 Task: Create a rule from the Recommended list, Task Added to this Project -> add SubTasks in the project TowardForge with SubTasks Gather and Analyse Requirements , Design and Implement Solution , System Test and UAT , Release to Production / Go Live.
Action: Mouse moved to (29, 59)
Screenshot: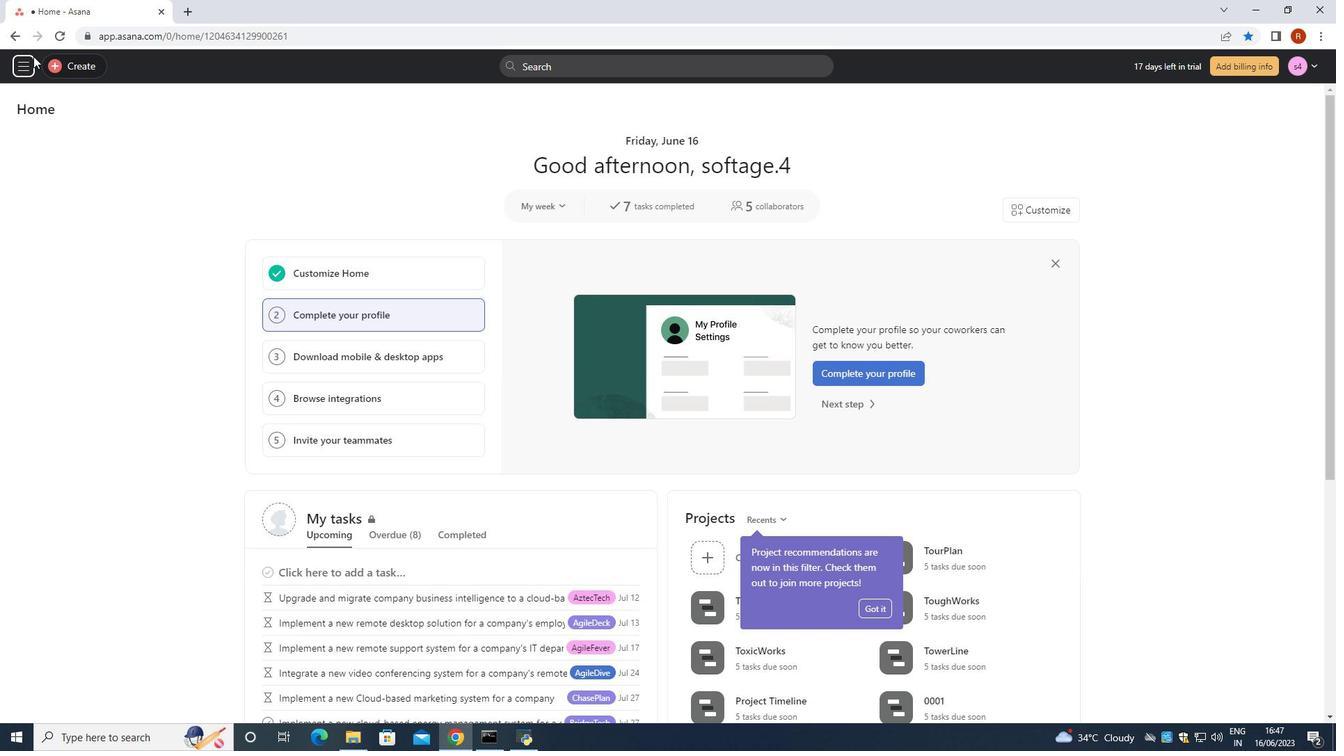 
Action: Mouse pressed left at (29, 59)
Screenshot: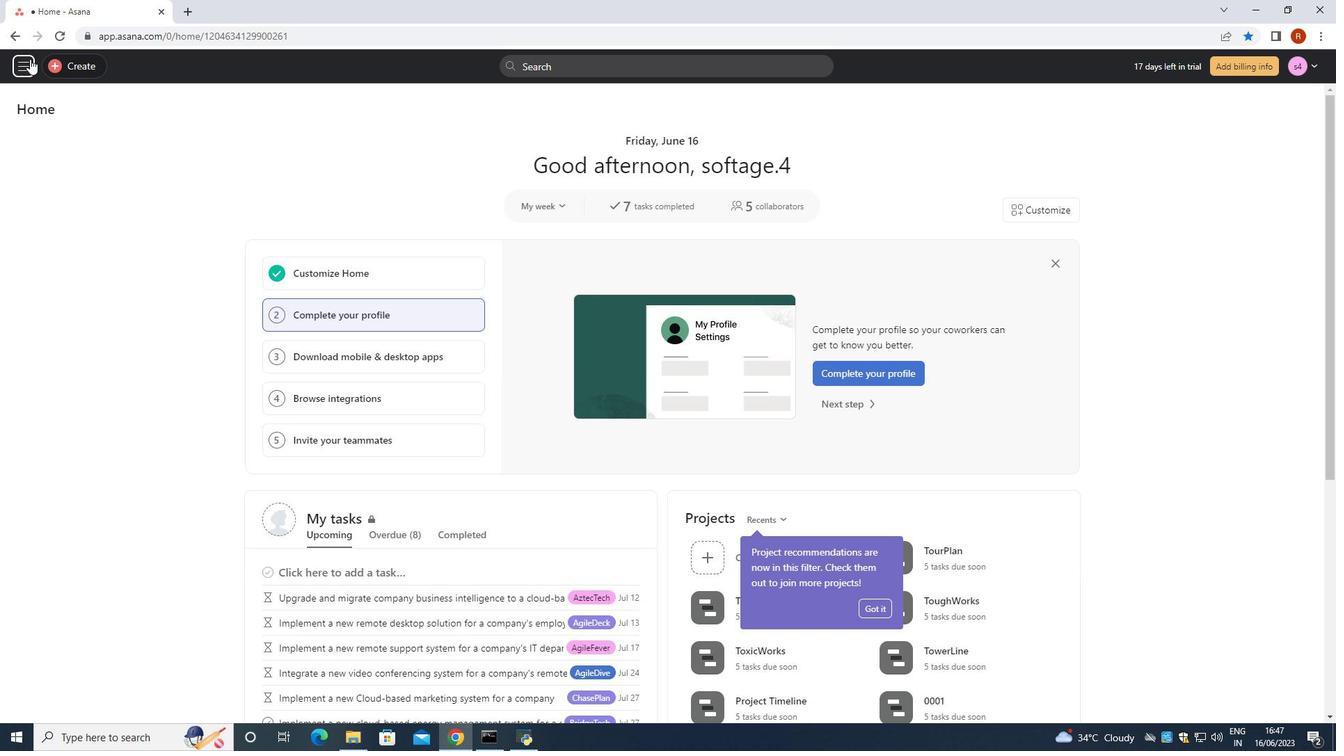 
Action: Mouse moved to (74, 421)
Screenshot: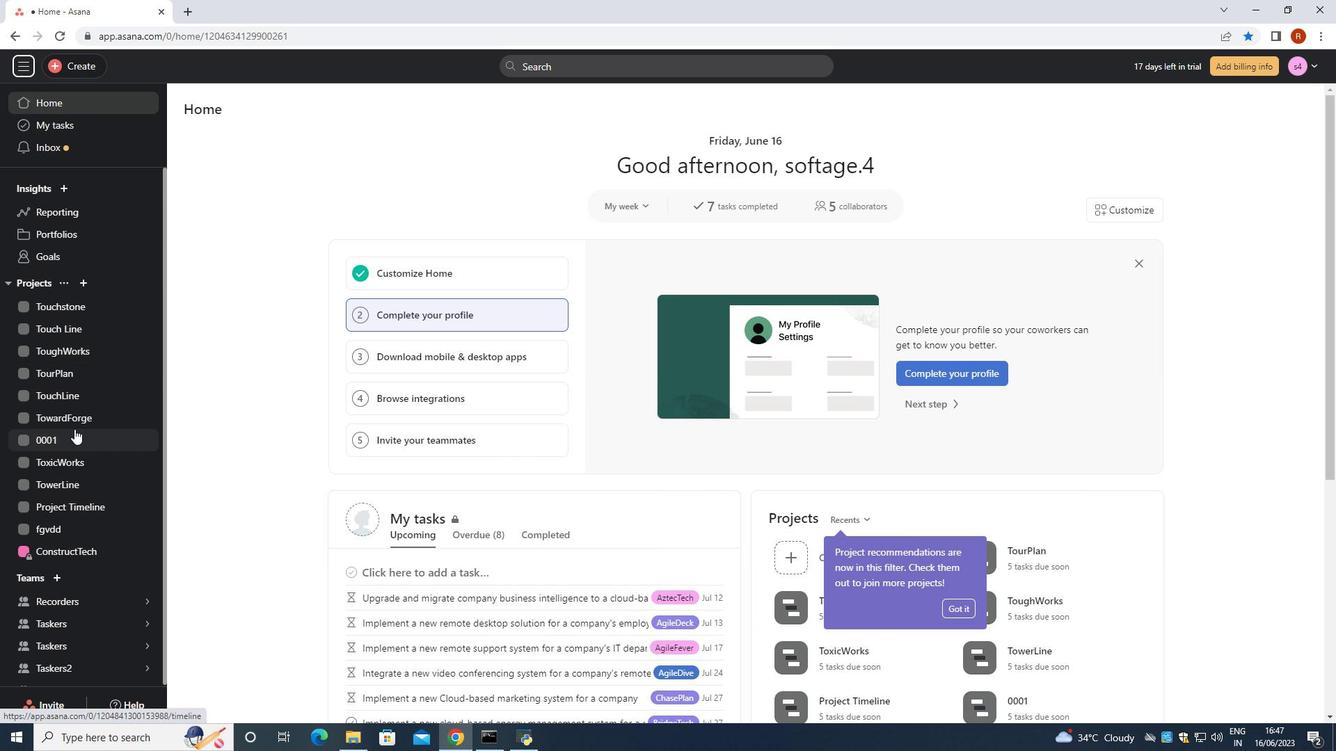 
Action: Mouse pressed left at (74, 421)
Screenshot: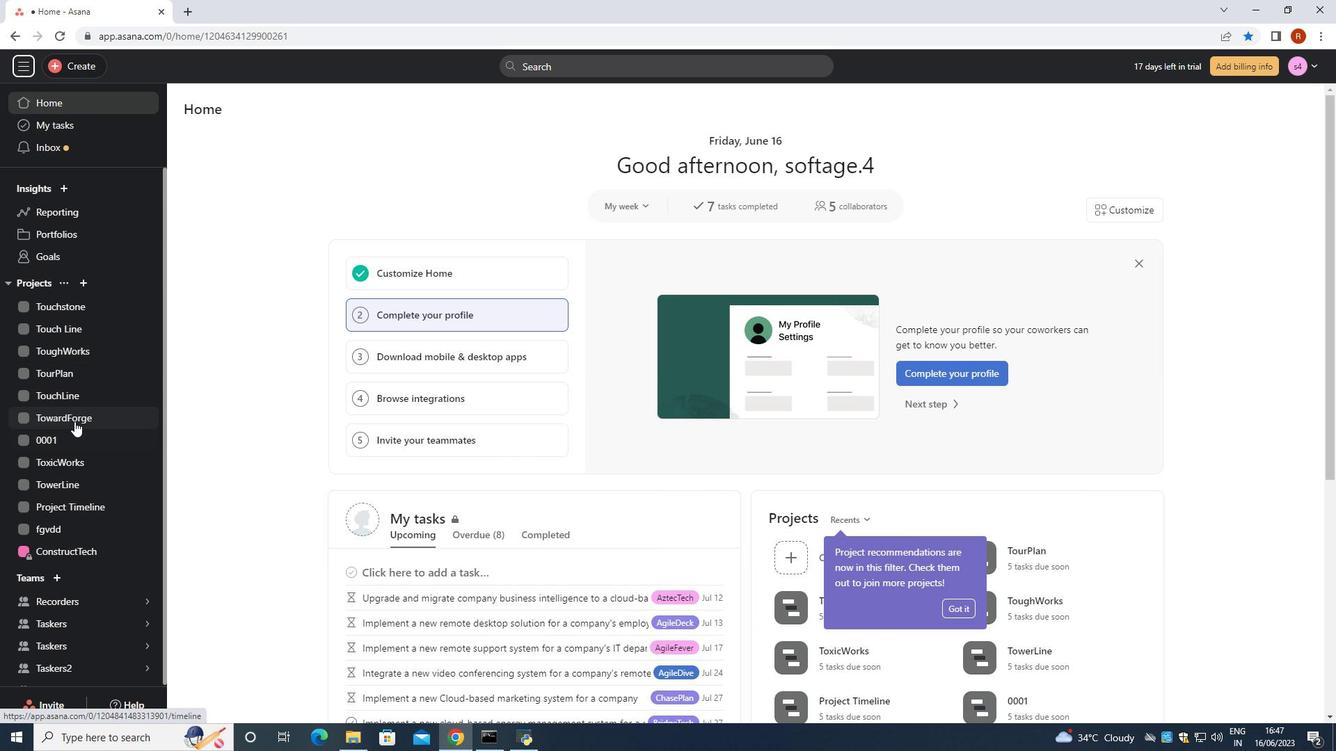 
Action: Mouse moved to (1269, 114)
Screenshot: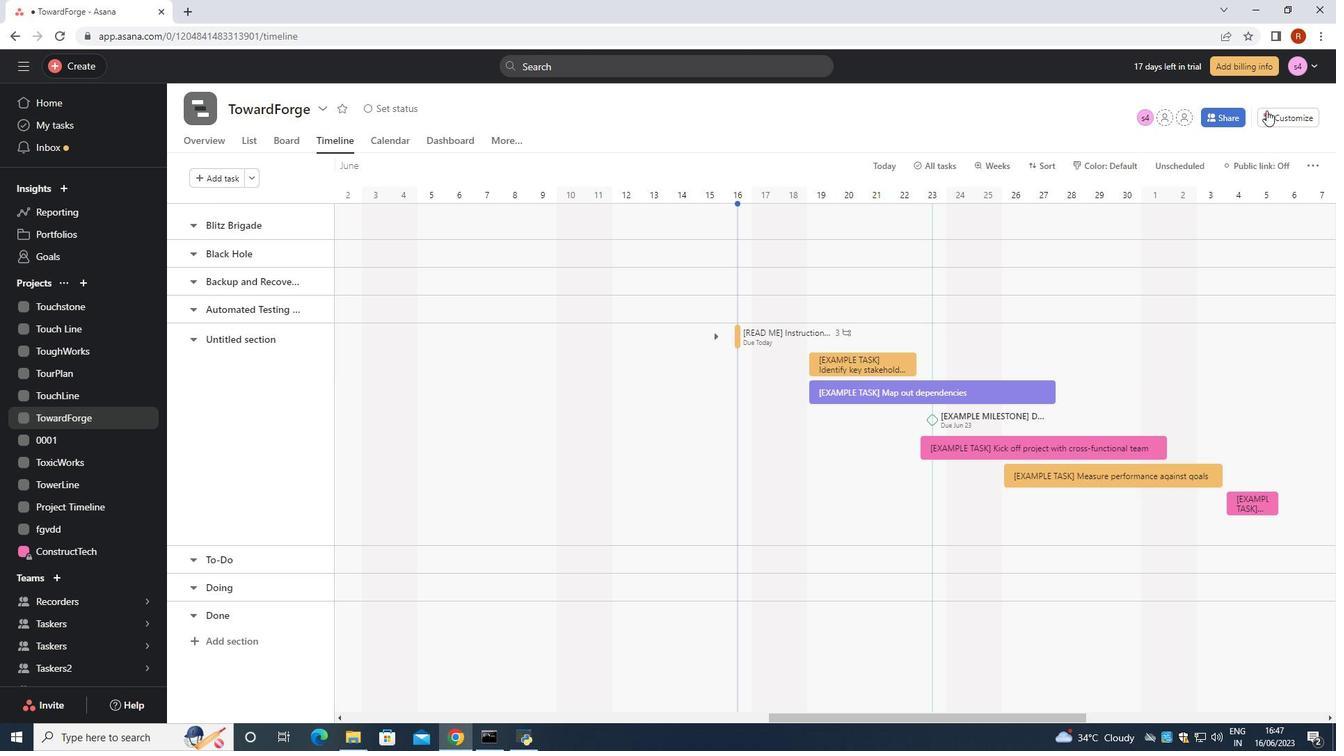 
Action: Mouse pressed left at (1269, 114)
Screenshot: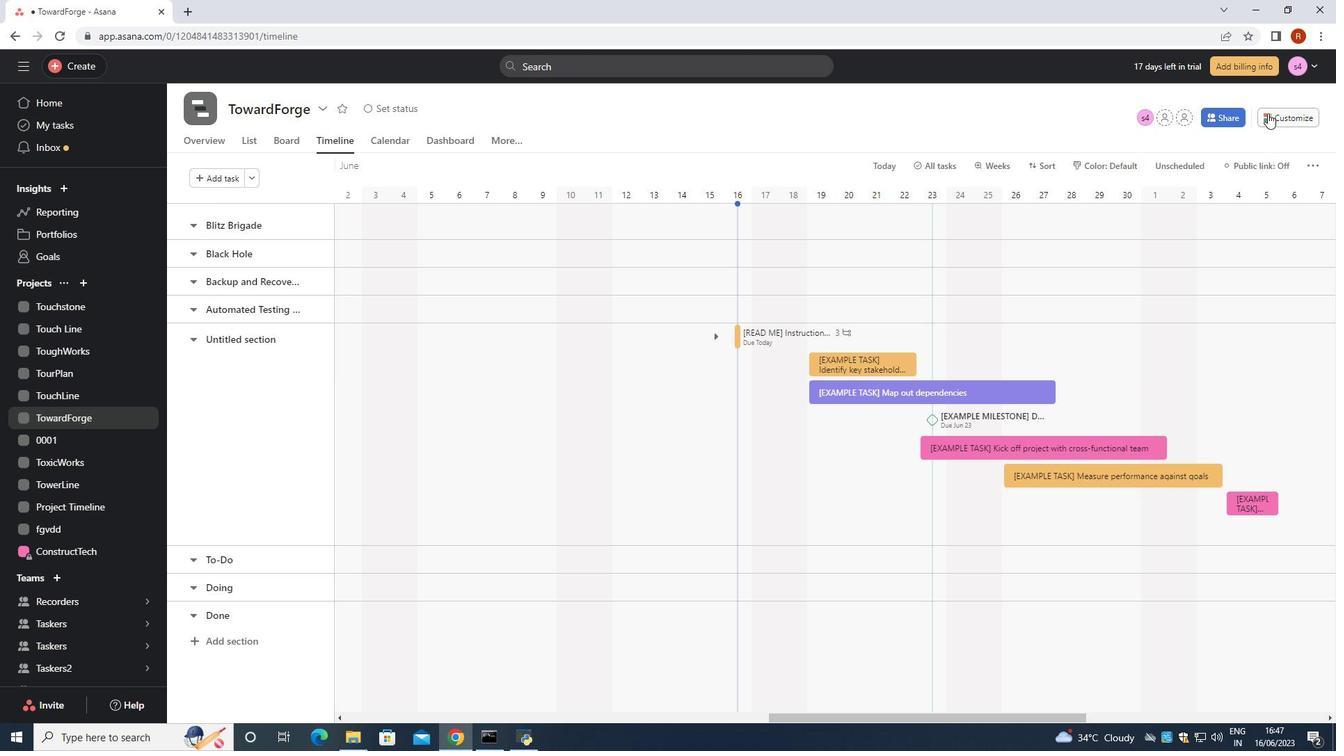 
Action: Mouse moved to (1031, 311)
Screenshot: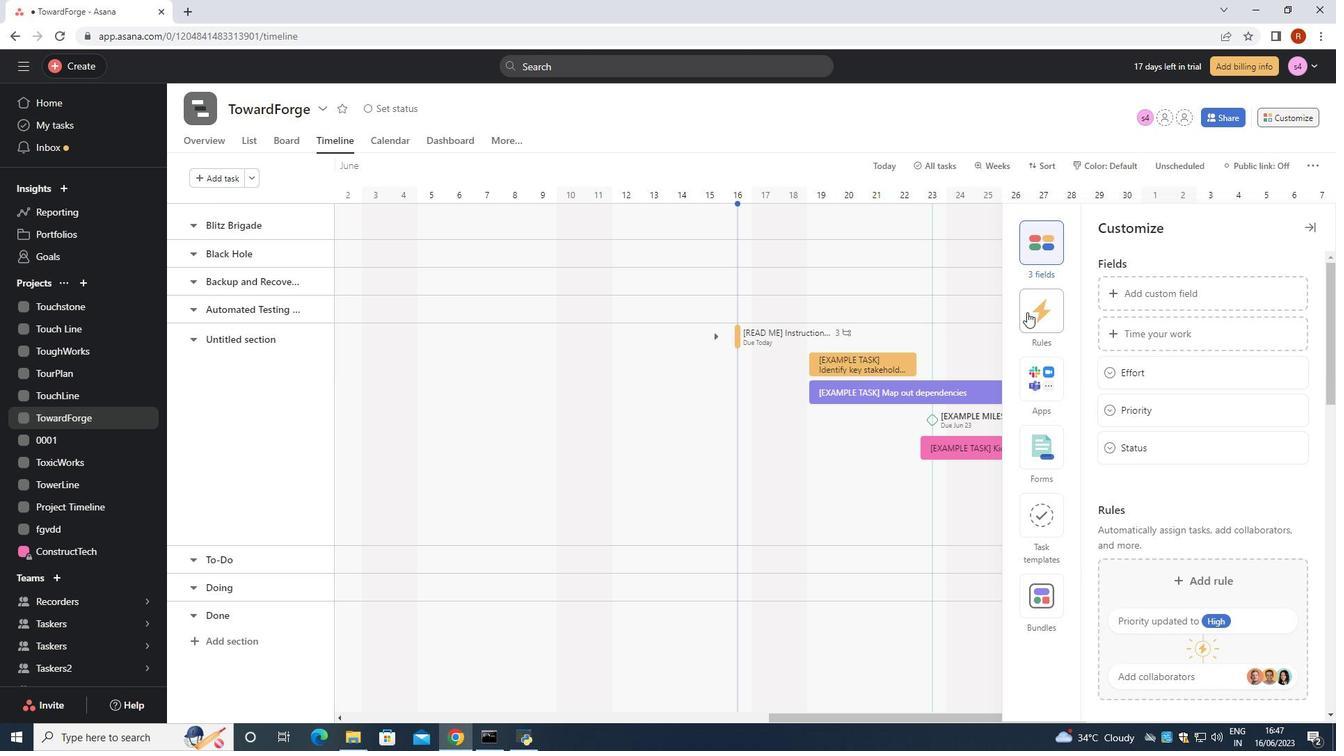 
Action: Mouse pressed left at (1031, 311)
Screenshot: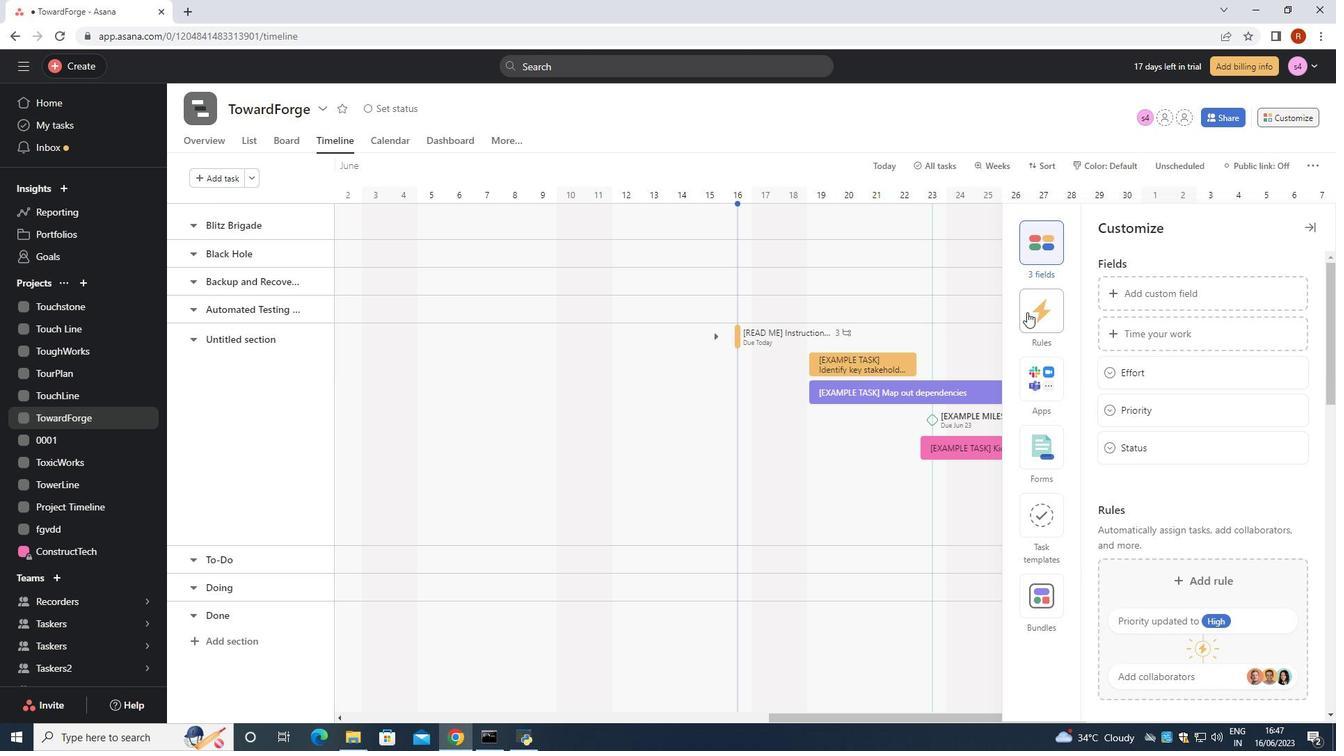 
Action: Mouse moved to (1186, 343)
Screenshot: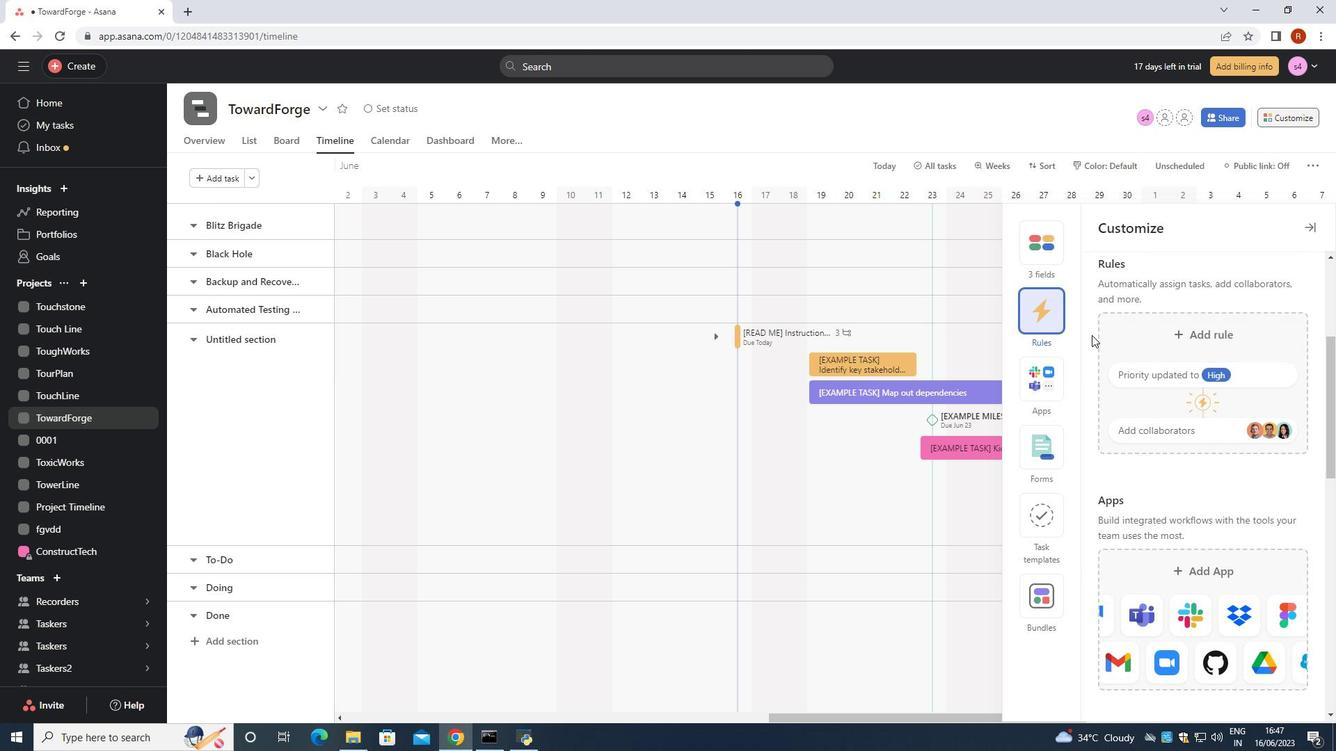
Action: Mouse pressed left at (1186, 343)
Screenshot: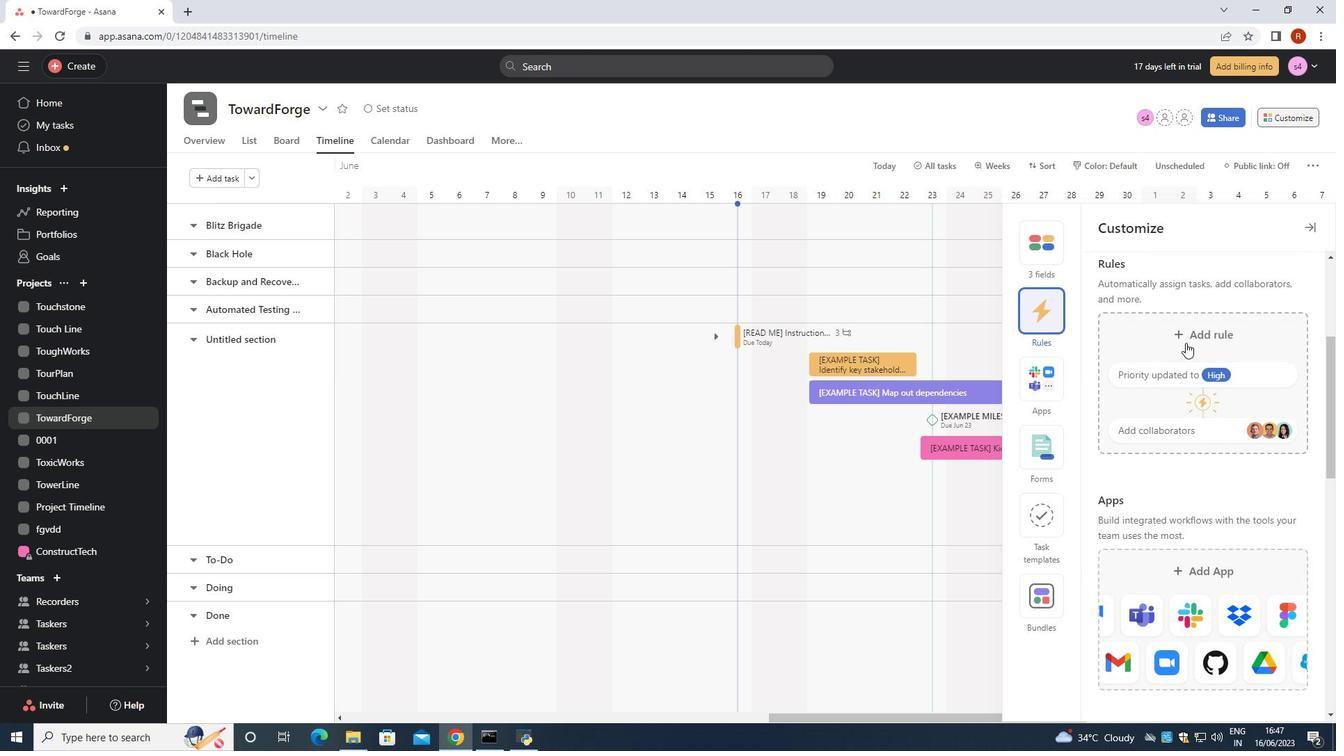 
Action: Mouse moved to (286, 159)
Screenshot: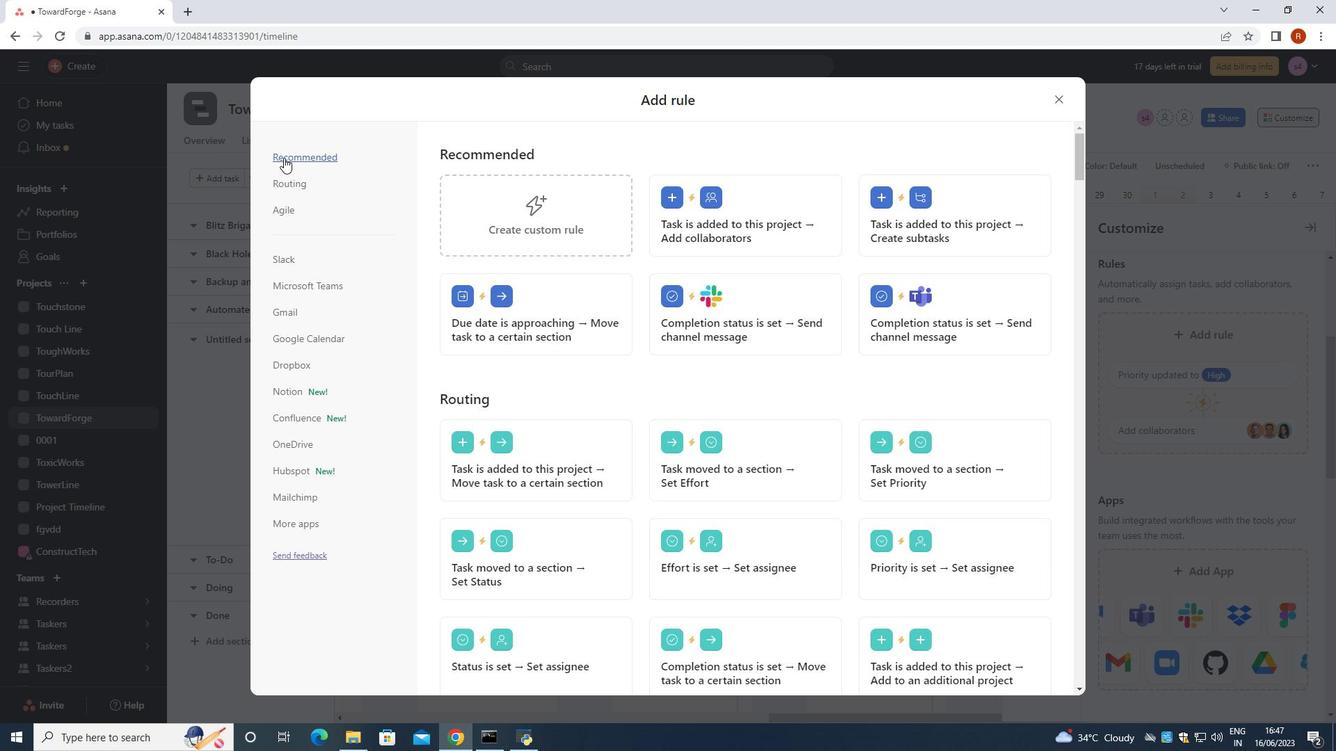 
Action: Mouse pressed left at (286, 159)
Screenshot: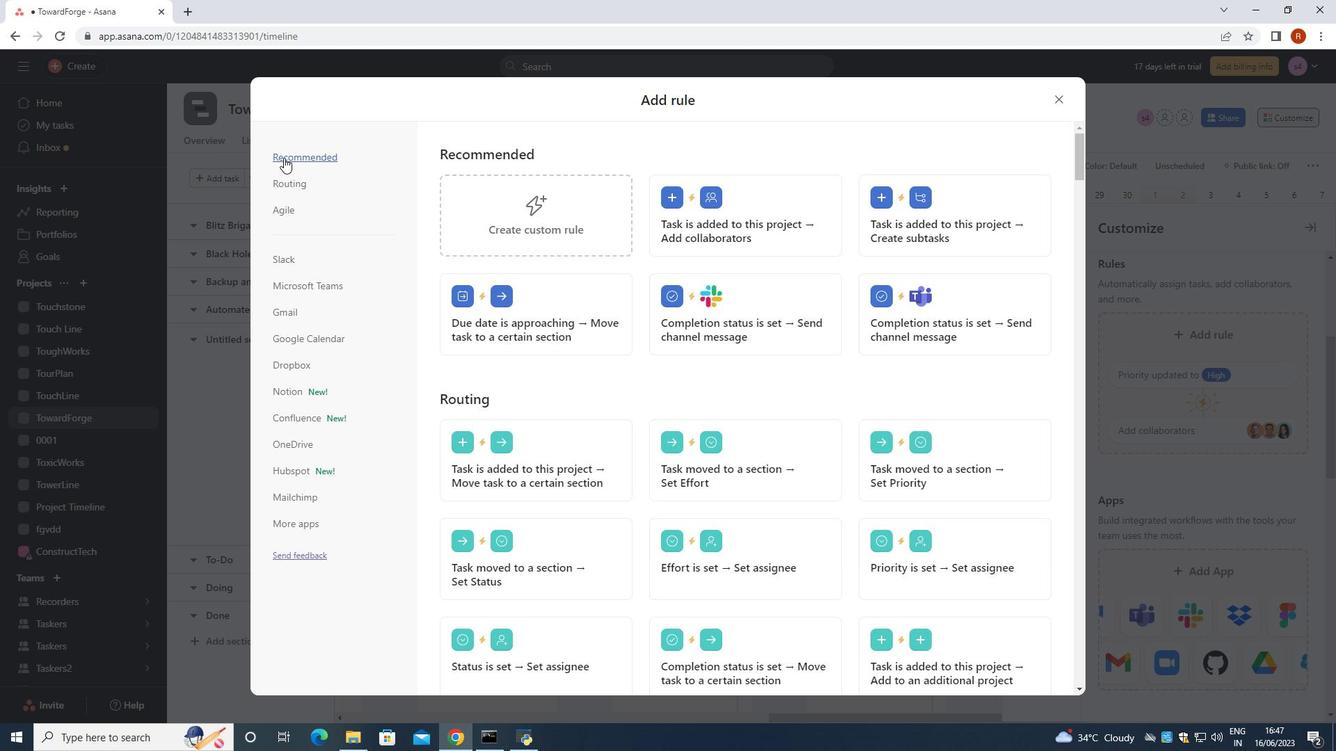 
Action: Mouse moved to (915, 225)
Screenshot: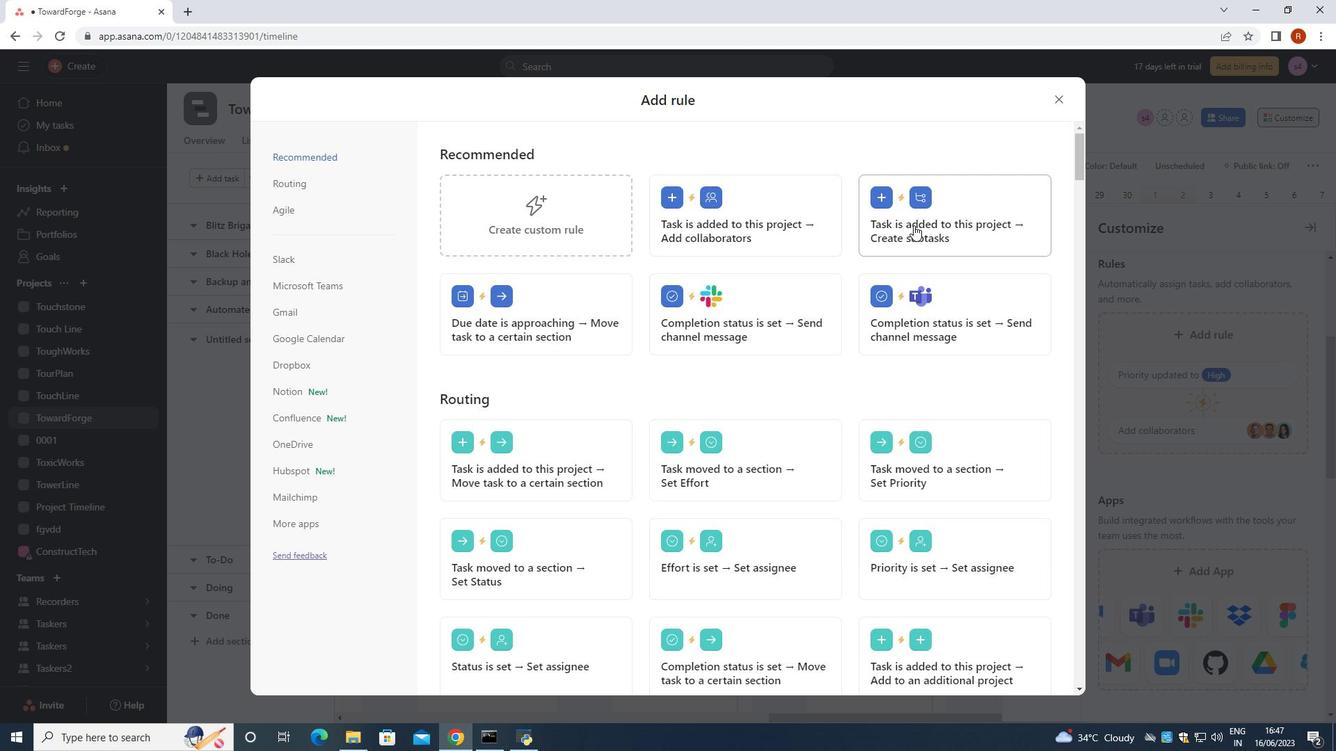 
Action: Mouse pressed left at (915, 225)
Screenshot: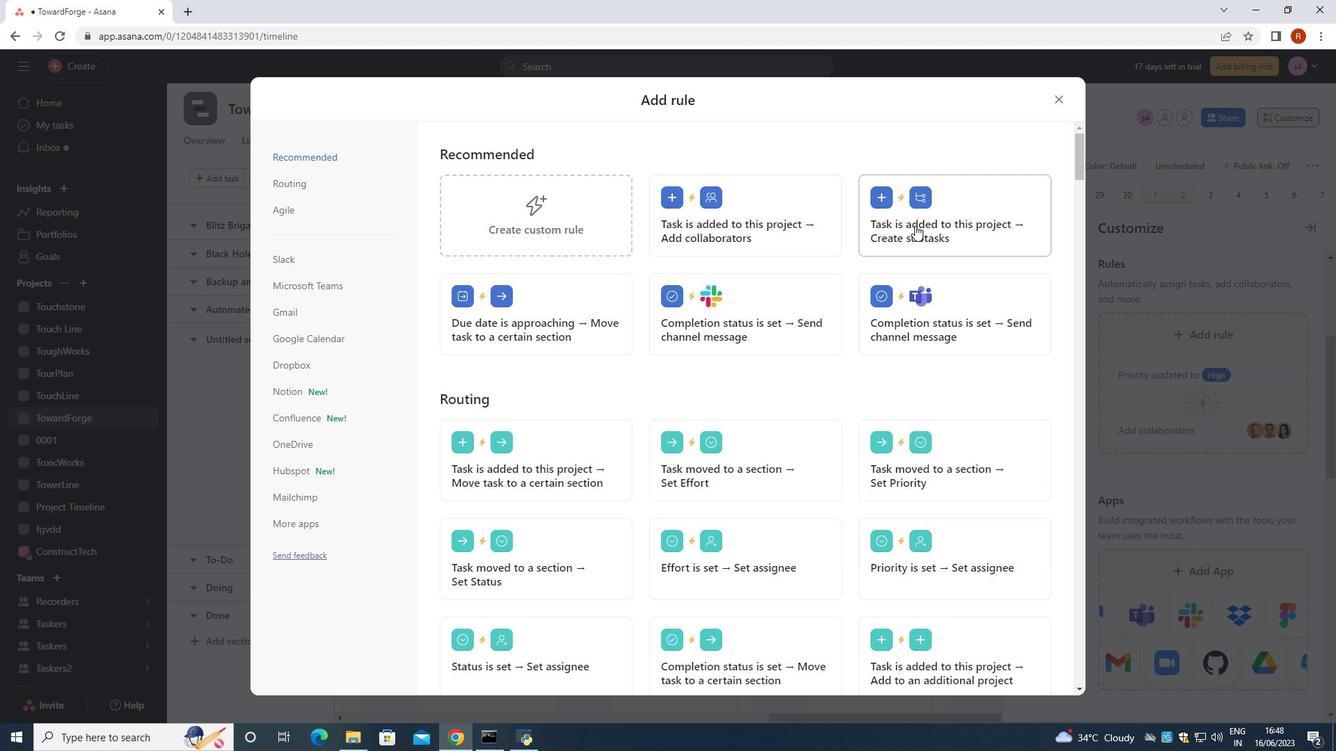 
Action: Mouse moved to (915, 219)
Screenshot: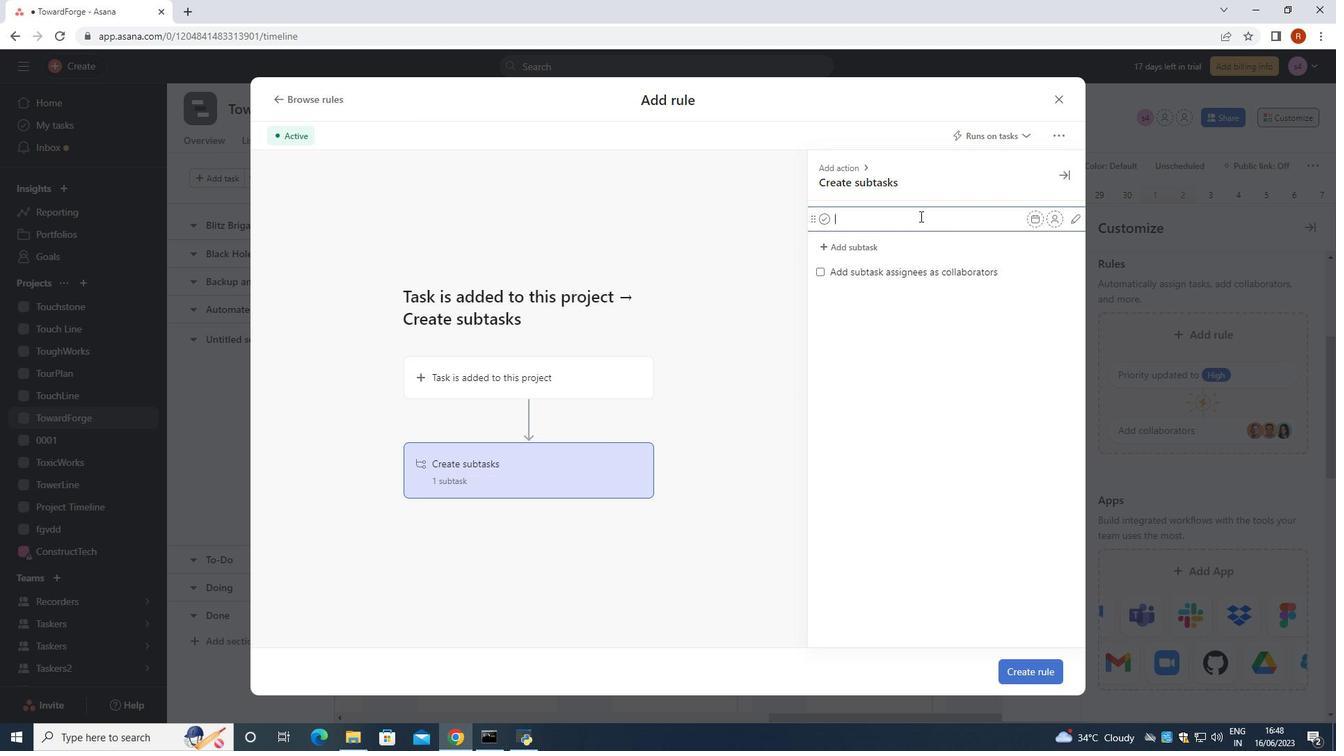 
Action: Key pressed <Key.shift><Key.shift><Key.shift><Key.shift><Key.shift><Key.shift><Key.shift><Key.shift><Key.shift><Key.shift><Key.shift><Key.shift><Key.shift><Key.shift><Key.shift><Key.shift><Key.shift>Gather<Key.space>and<Key.space><Key.shift><Key.shift><Key.shift><Key.shift>Analyse<Key.space><Key.shift>Requirement<Key.enter><Key.shift>Design<Key.space>and<Key.space><Key.shift>Impement<Key.space><Key.shift><Key.shift><Key.shift><Key.shift>Solution<Key.space><Key.enter><Key.up>
Screenshot: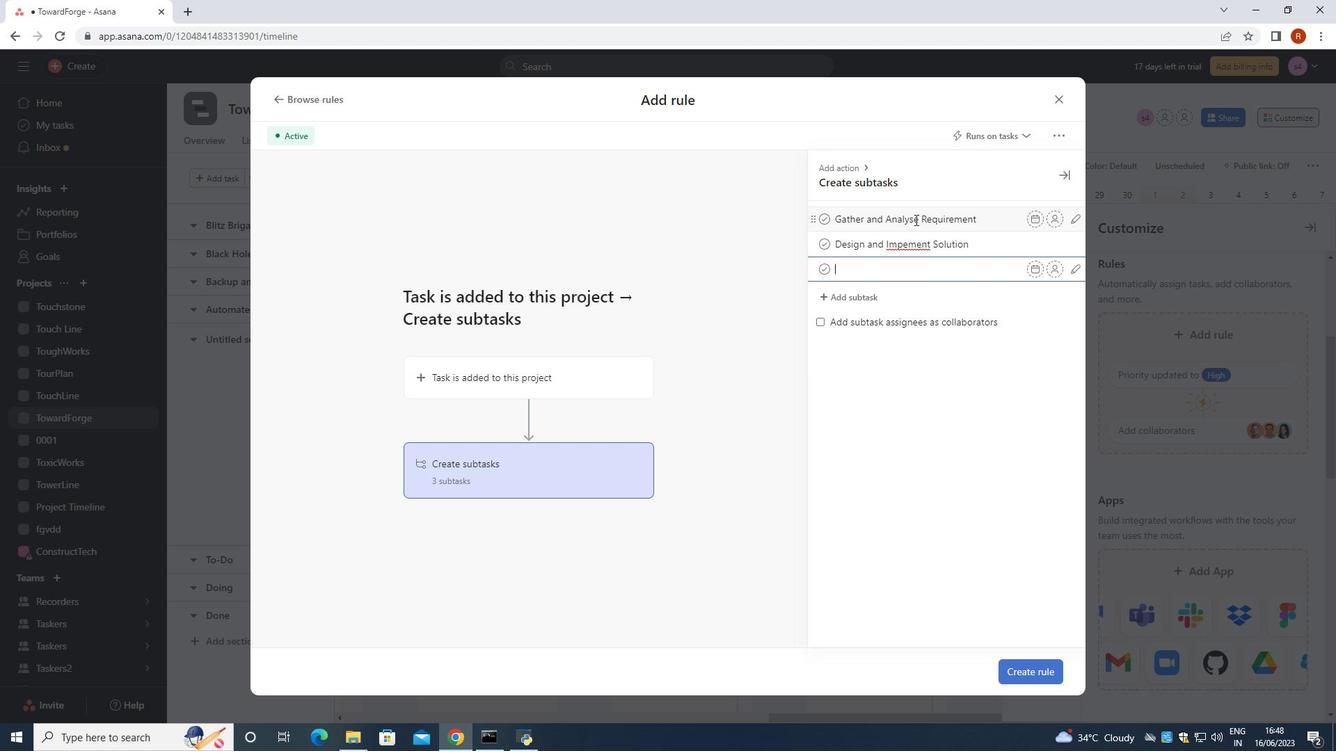 
Action: Mouse moved to (927, 245)
Screenshot: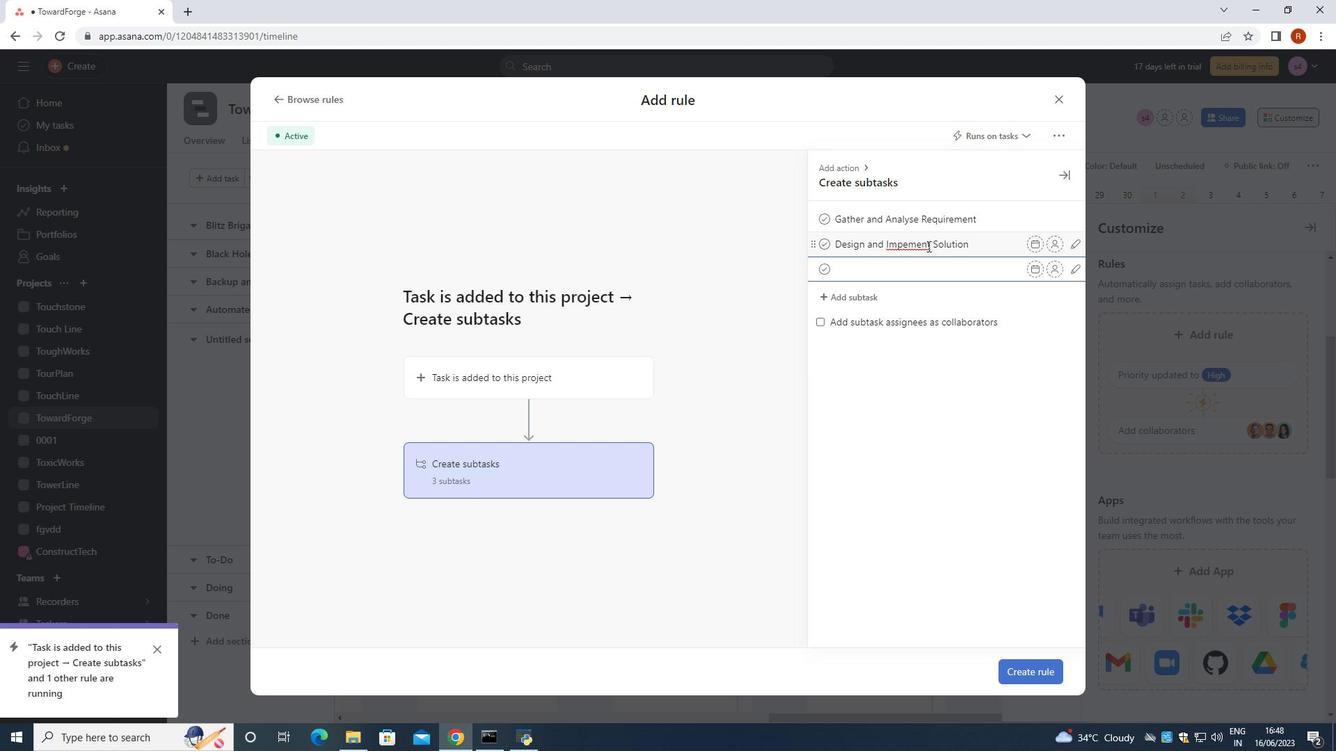
Action: Mouse pressed left at (927, 245)
Screenshot: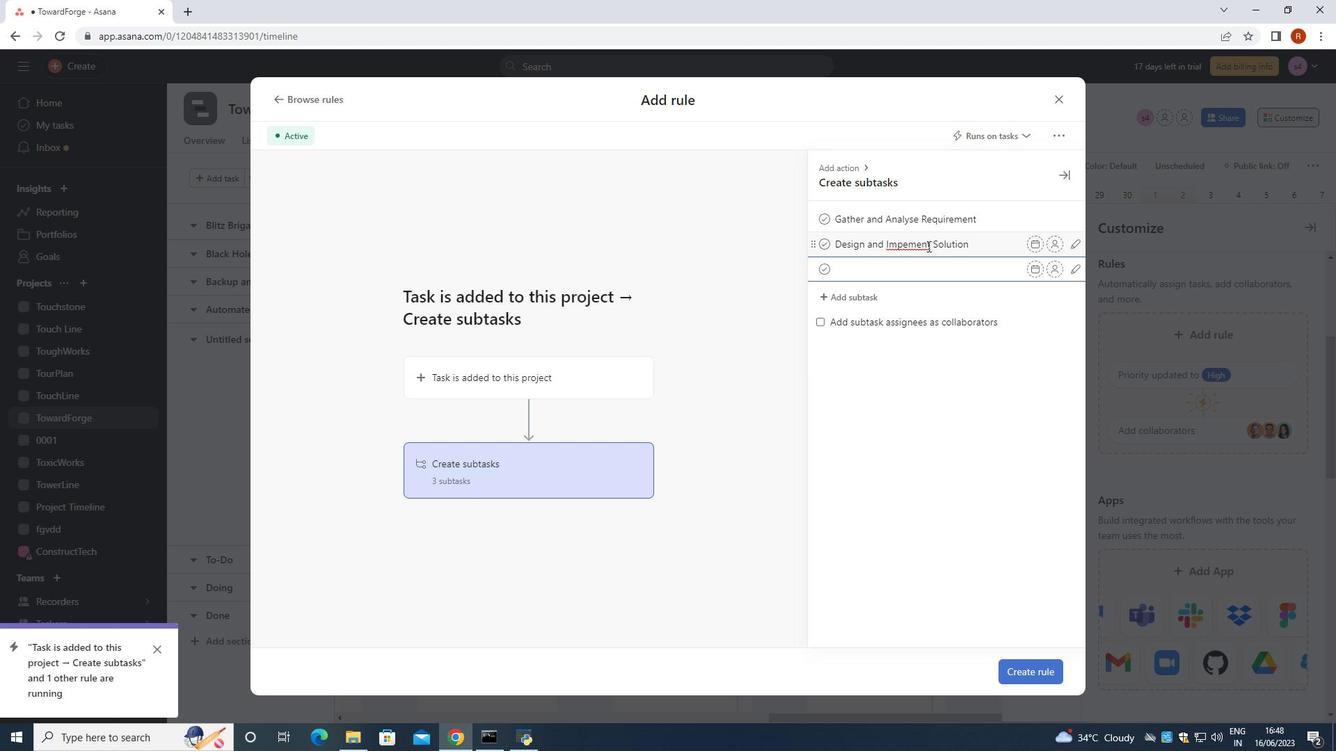 
Action: Mouse moved to (933, 242)
Screenshot: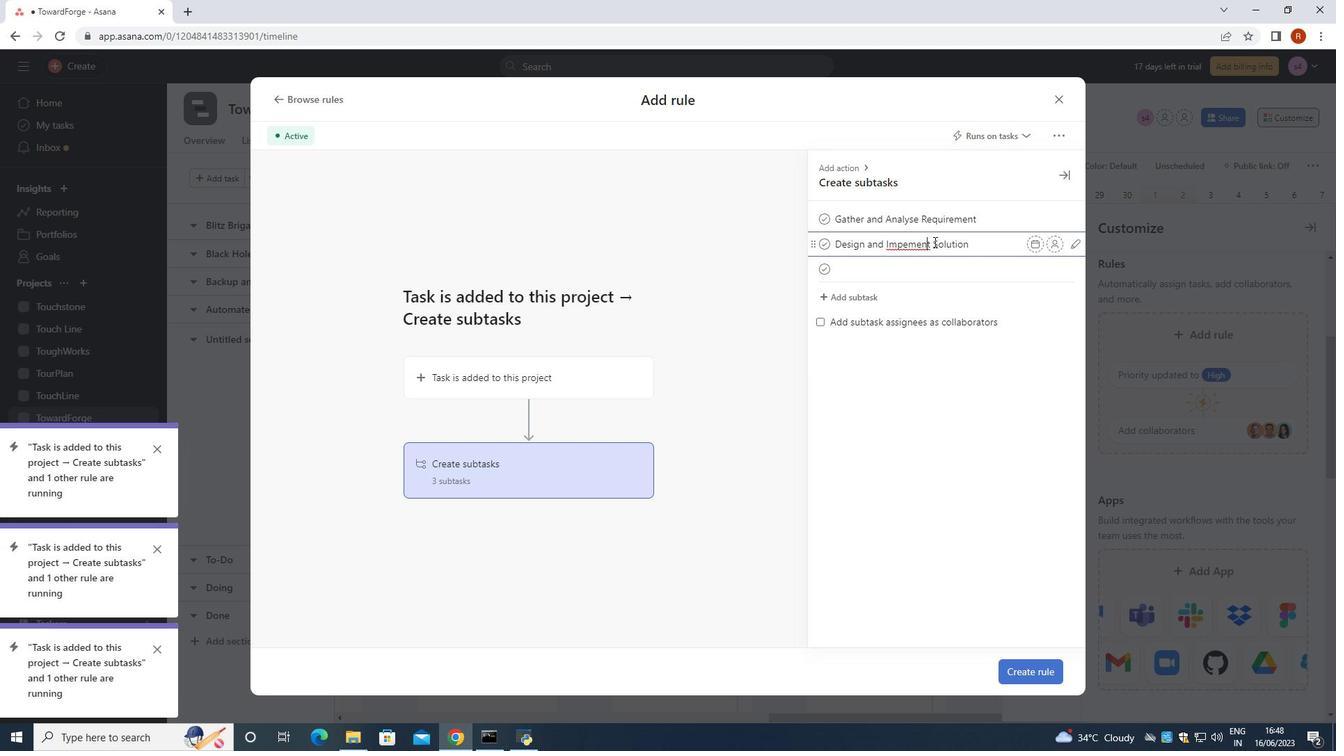 
Action: Mouse pressed left at (933, 242)
Screenshot: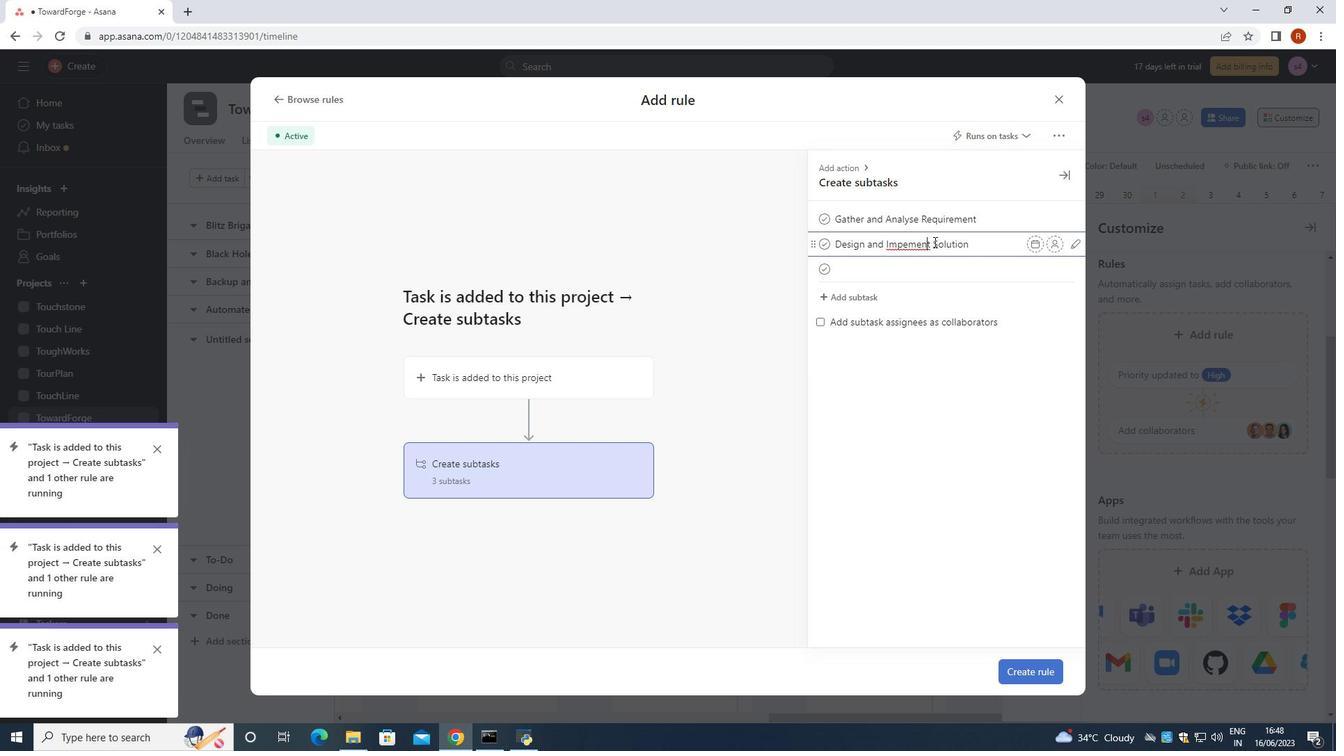 
Action: Mouse moved to (932, 242)
Screenshot: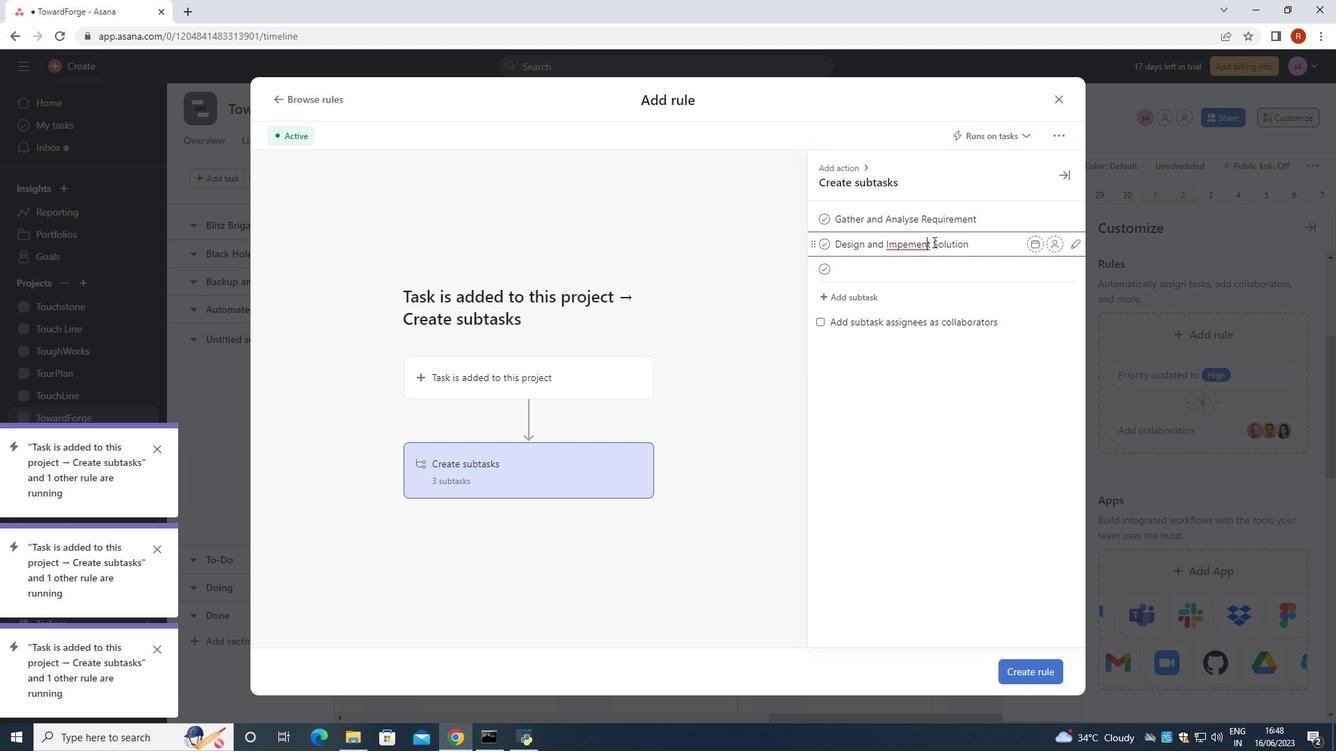 
Action: Key pressed <Key.left><Key.backspace><Key.backspace><Key.backspace><Key.backspace><Key.backspace><Key.backspace>plement
Screenshot: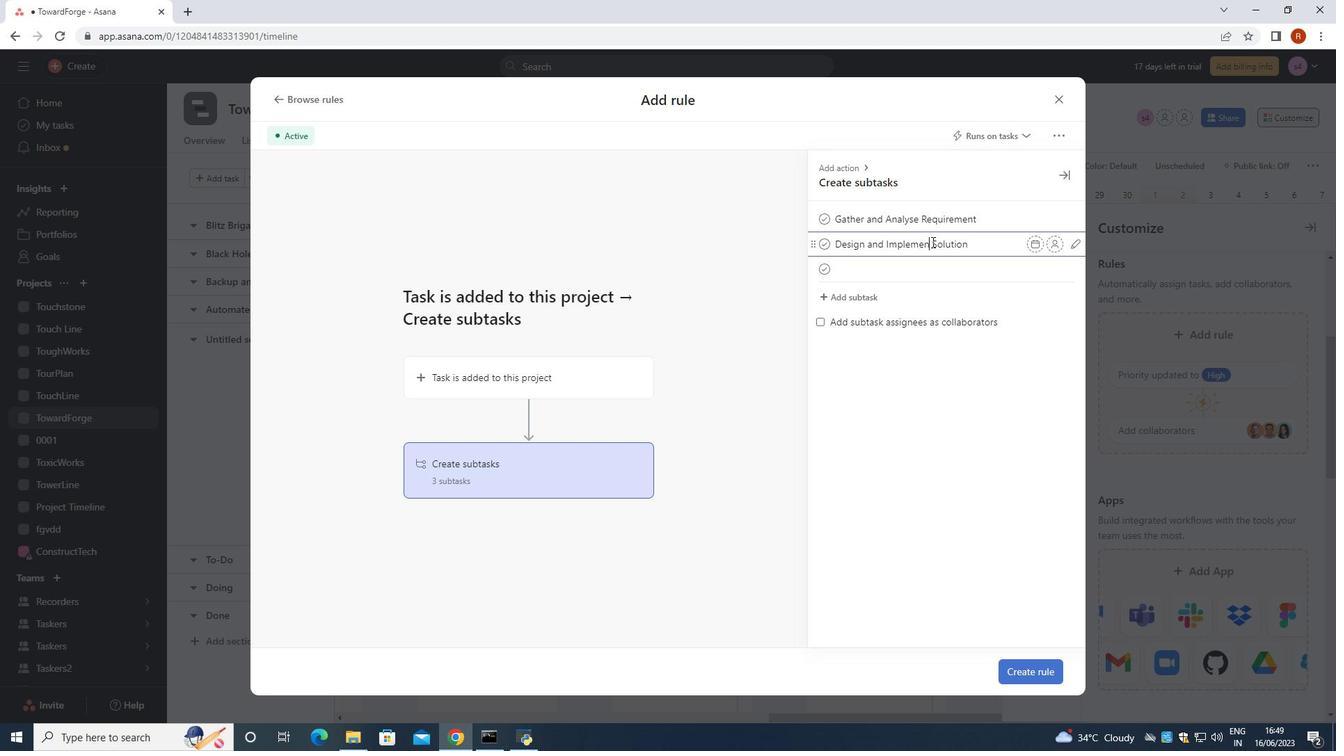 
Action: Mouse moved to (895, 262)
Screenshot: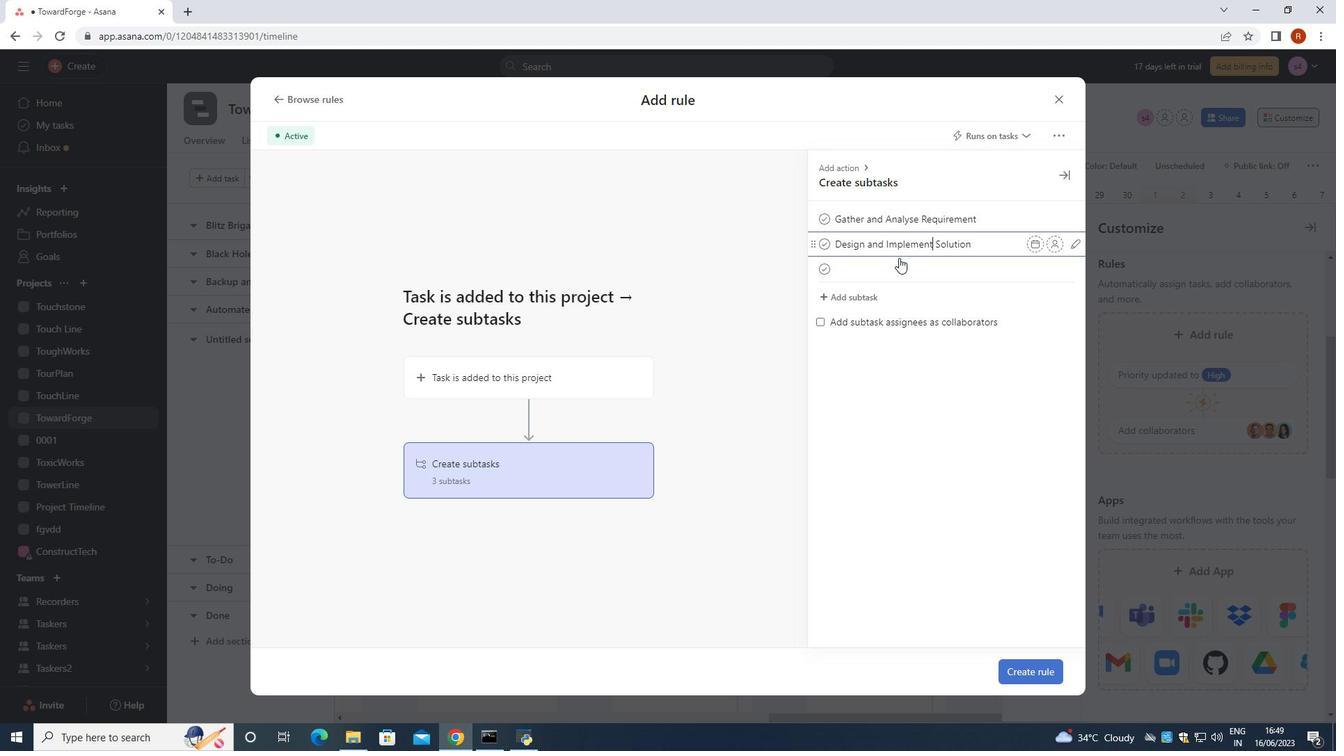 
Action: Mouse pressed left at (895, 262)
Screenshot: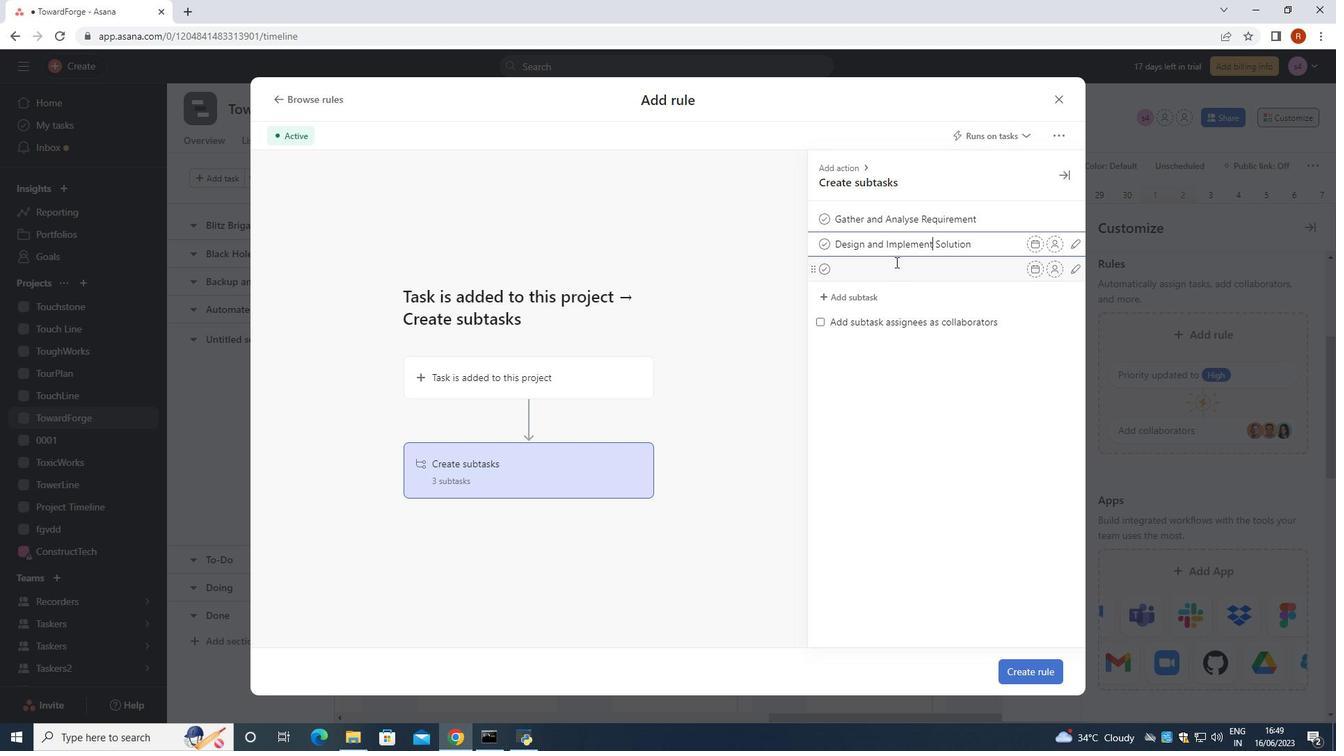 
Action: Key pressed <Key.shift>System<Key.space><Key.shift>Test<Key.space>and<Key.space><Key.shift><Key.shift><Key.shift><Key.shift><Key.shift><Key.shift><Key.shift><Key.shift><Key.shift><Key.shift><Key.shift>UAT<Key.enter><Key.shift><Key.shift><Key.shift><Key.shift>Release<Key.space>to<Key.space><Key.shift>Production/<Key.shift>Go<Key.space><Key.shift>Live
Screenshot: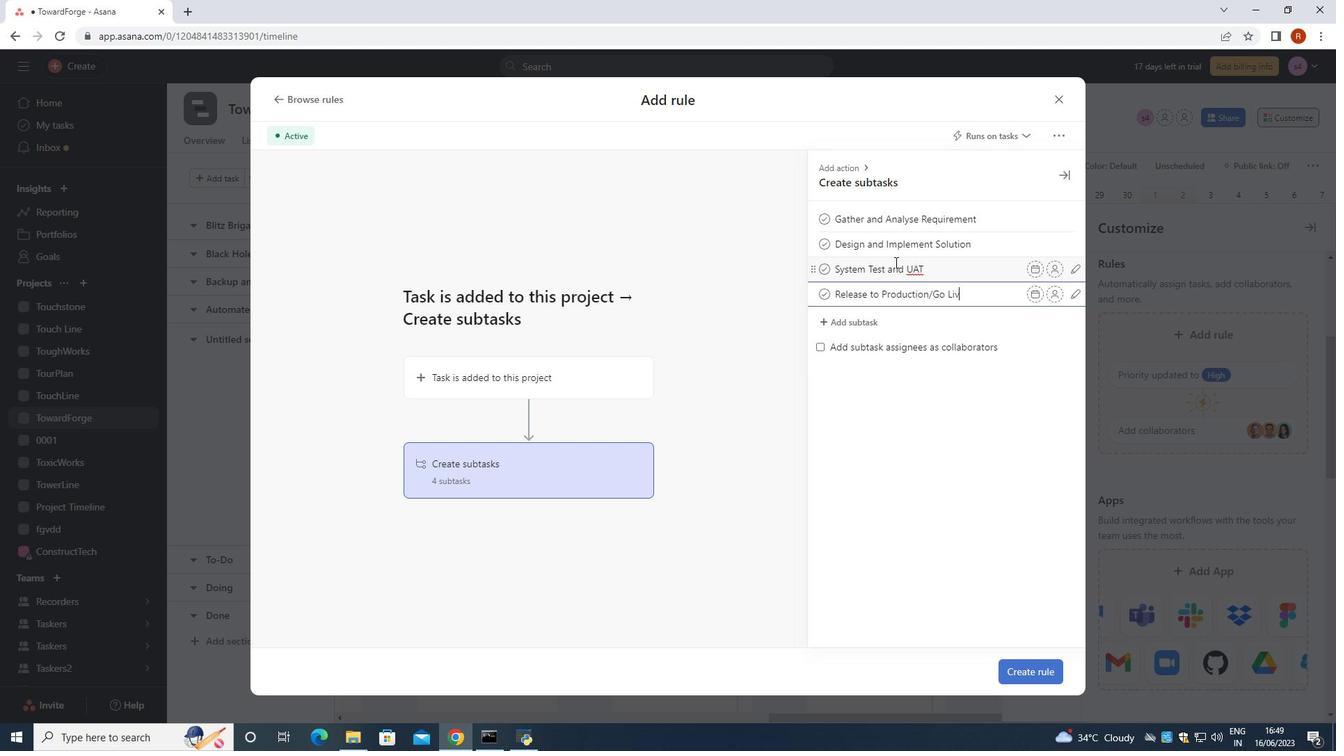 
Action: Mouse moved to (1035, 673)
Screenshot: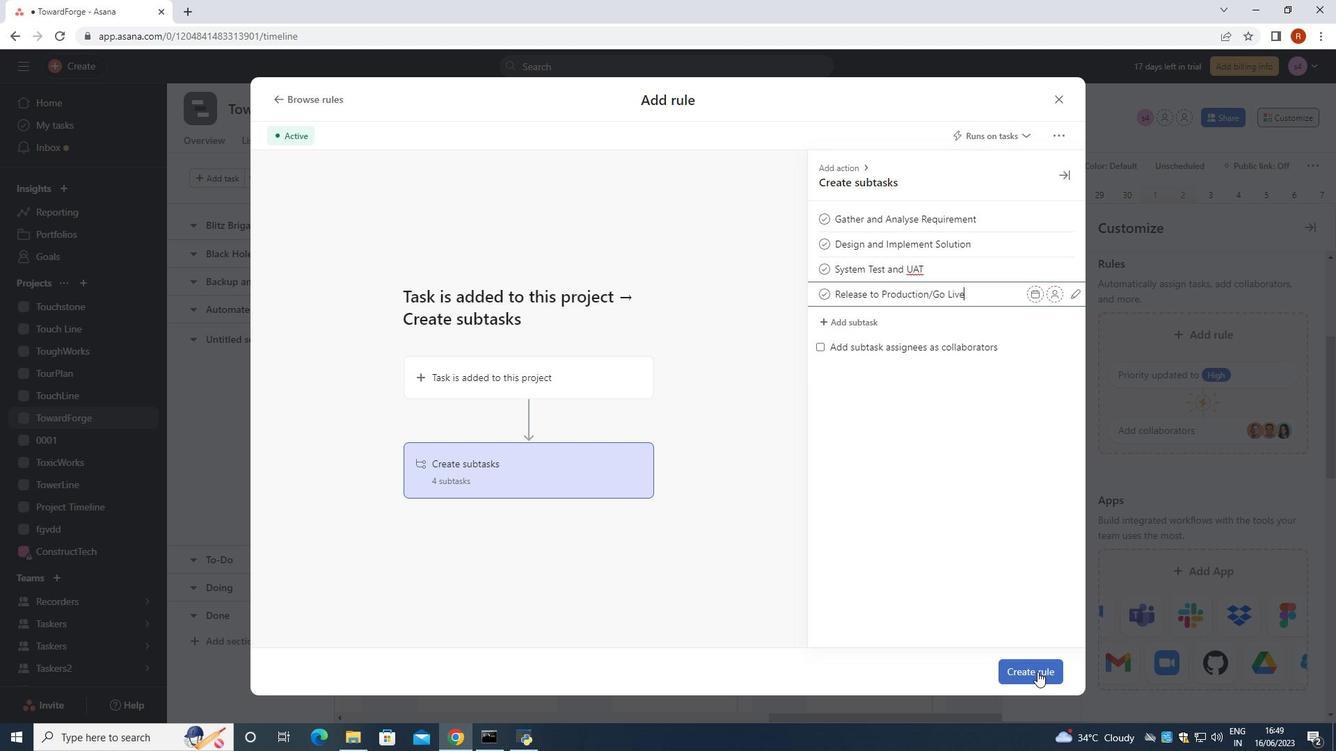 
Action: Mouse pressed left at (1035, 673)
Screenshot: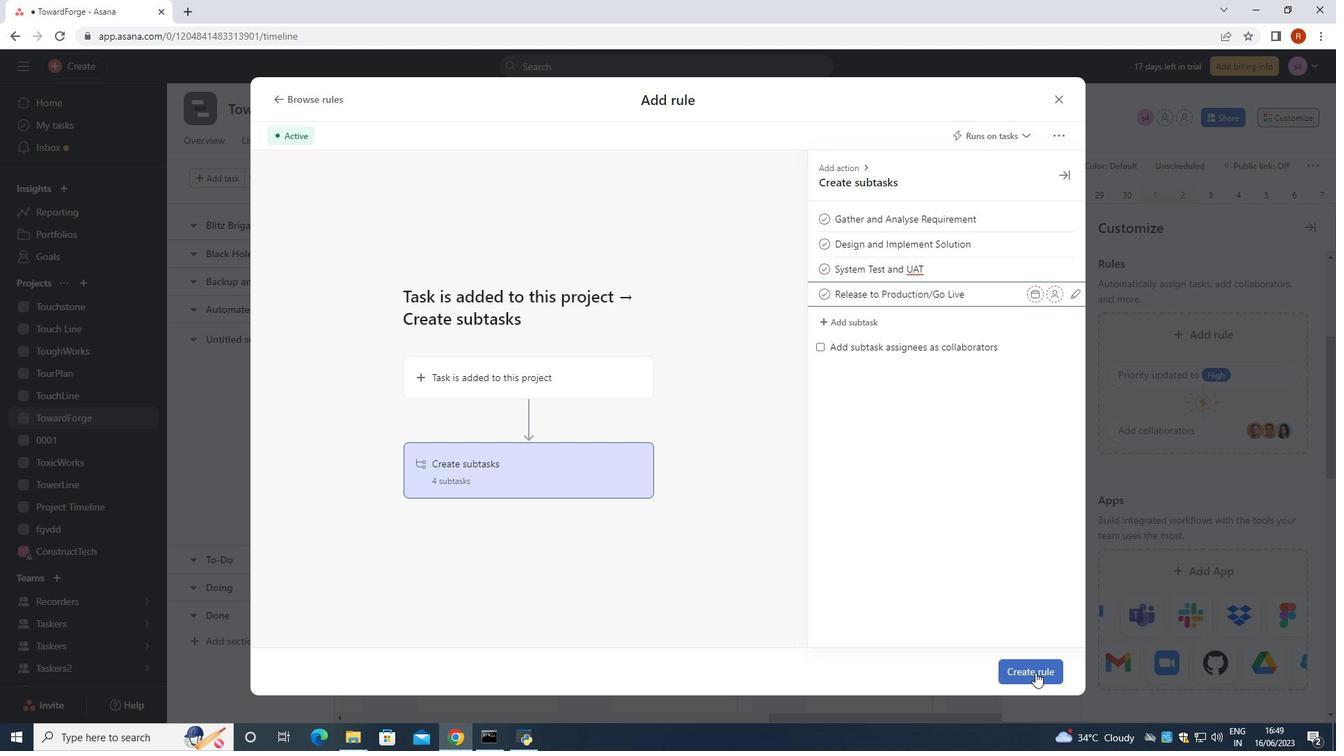 
